 Task: Add Home Health Coconut Almond Glow Lotion to the cart.
Action: Mouse moved to (865, 297)
Screenshot: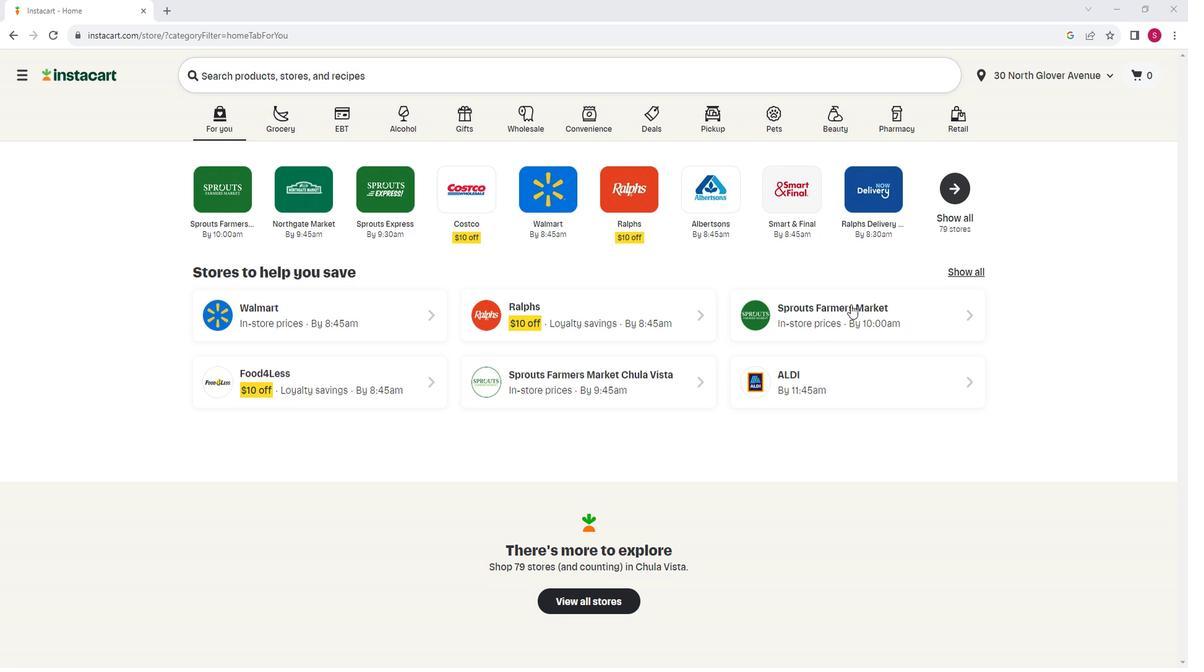 
Action: Mouse pressed left at (865, 297)
Screenshot: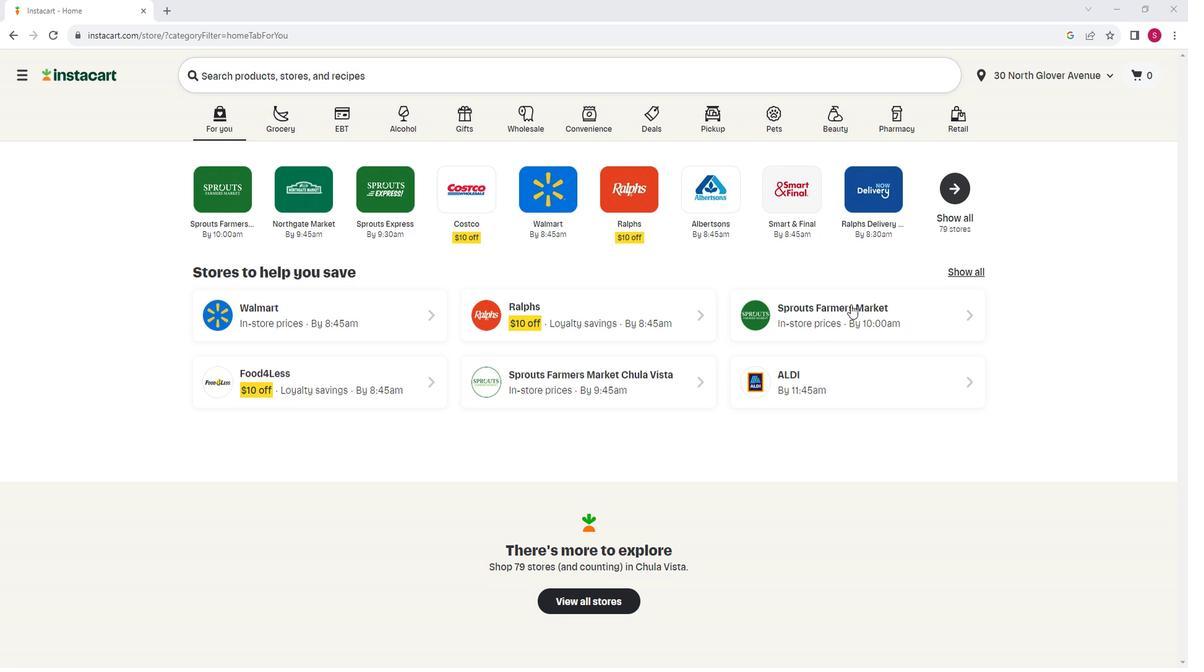 
Action: Mouse moved to (60, 524)
Screenshot: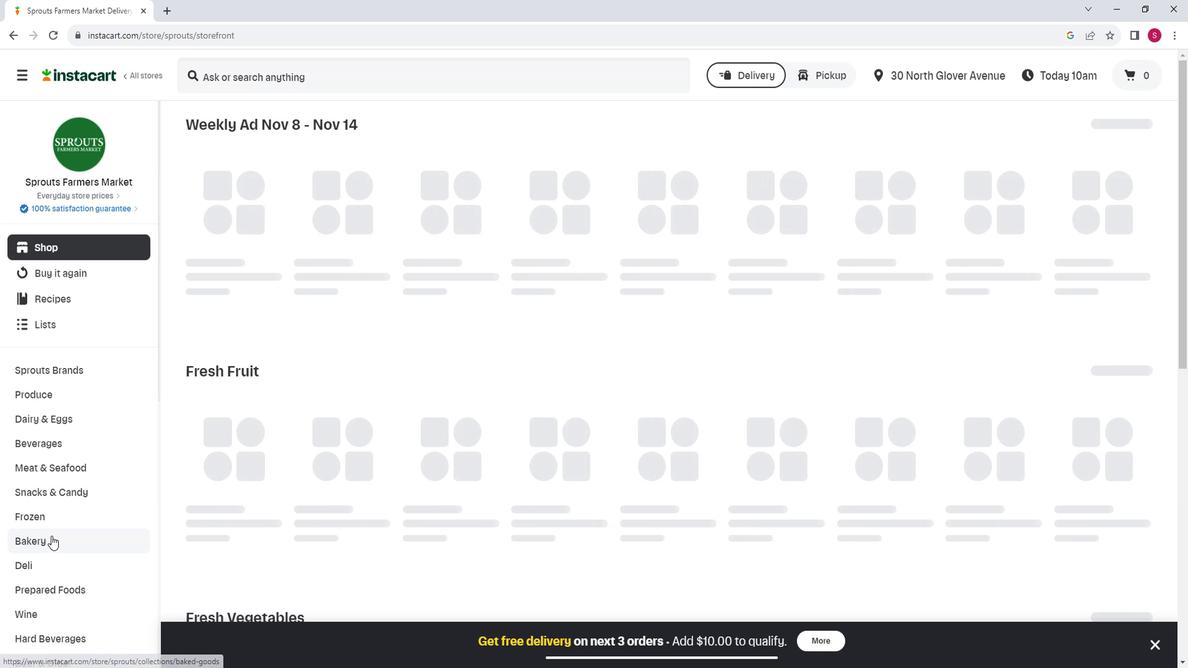
Action: Mouse scrolled (60, 523) with delta (0, 0)
Screenshot: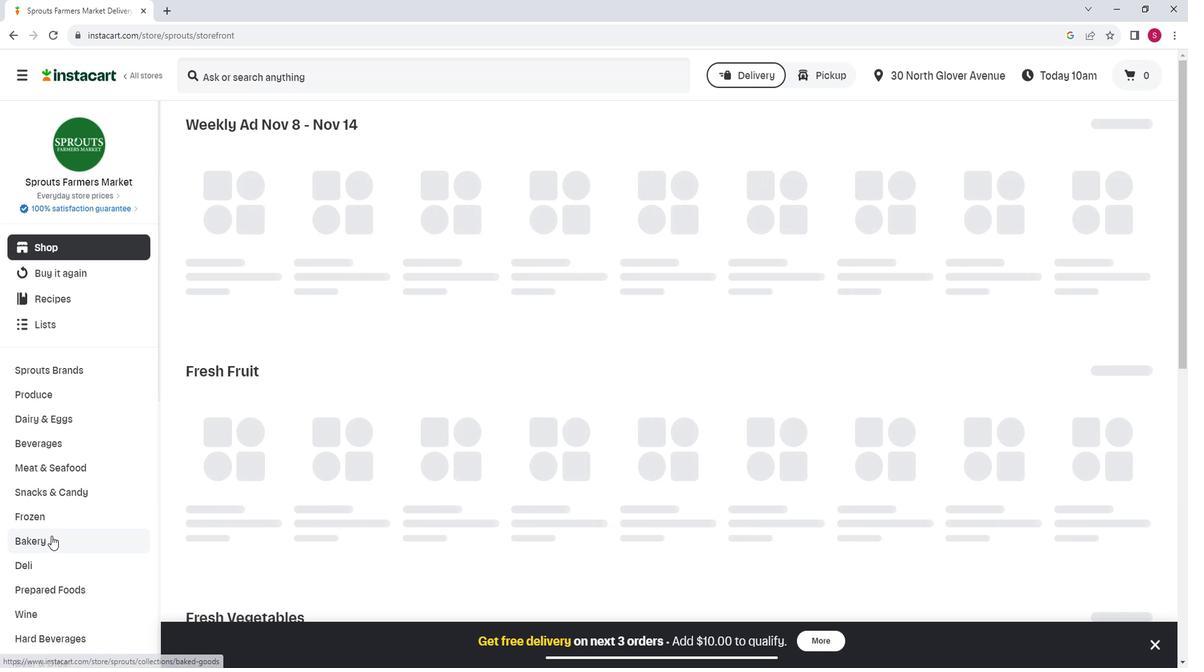
Action: Mouse scrolled (60, 523) with delta (0, 0)
Screenshot: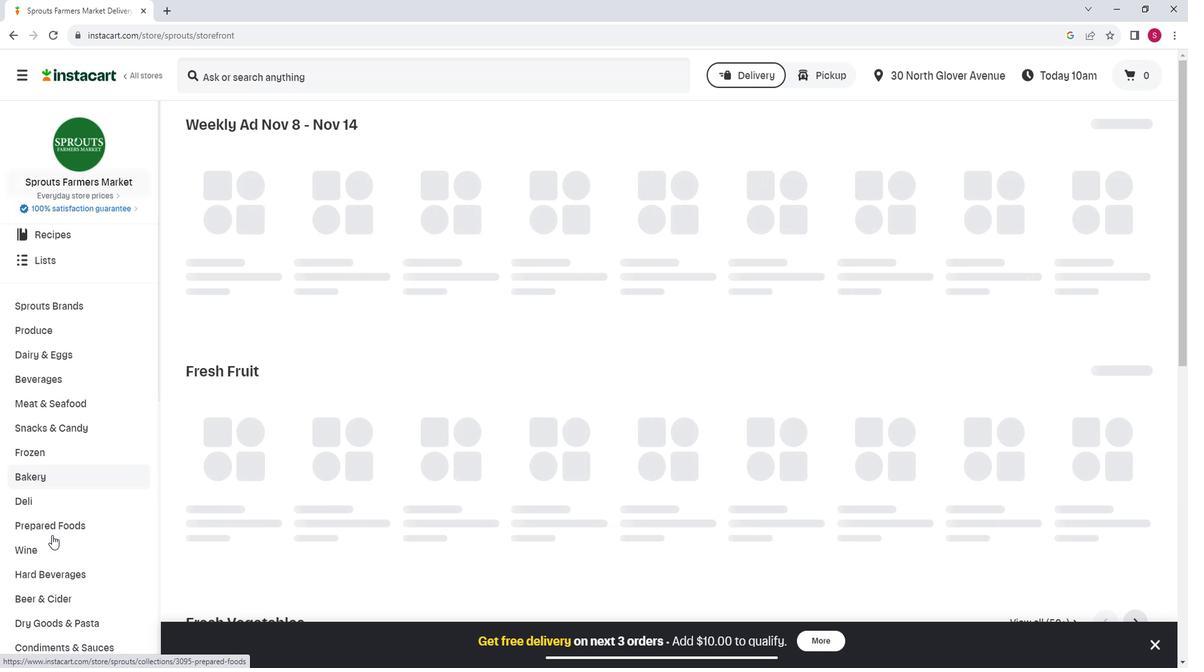 
Action: Mouse scrolled (60, 523) with delta (0, 0)
Screenshot: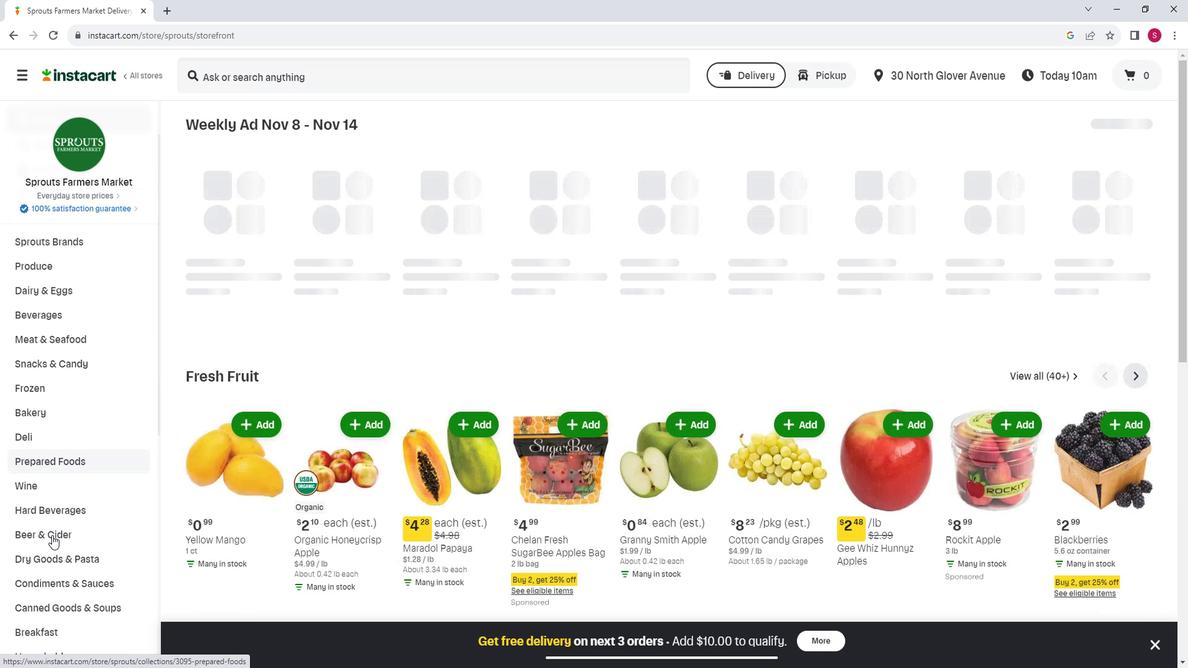 
Action: Mouse moved to (61, 524)
Screenshot: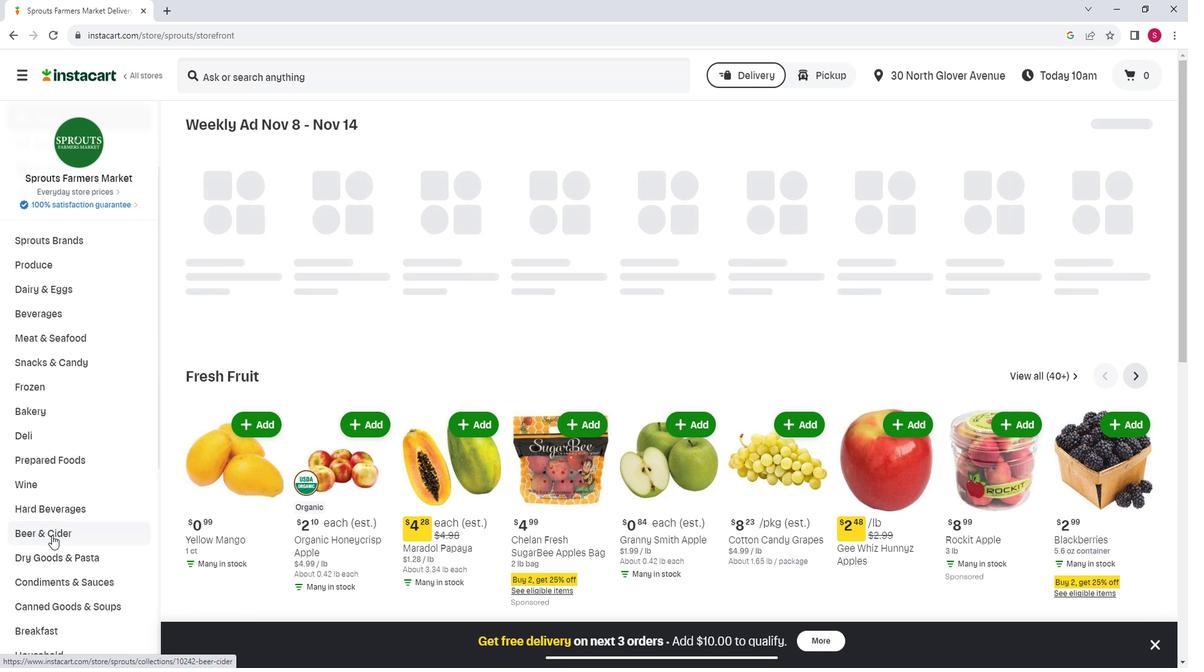 
Action: Mouse scrolled (61, 523) with delta (0, 0)
Screenshot: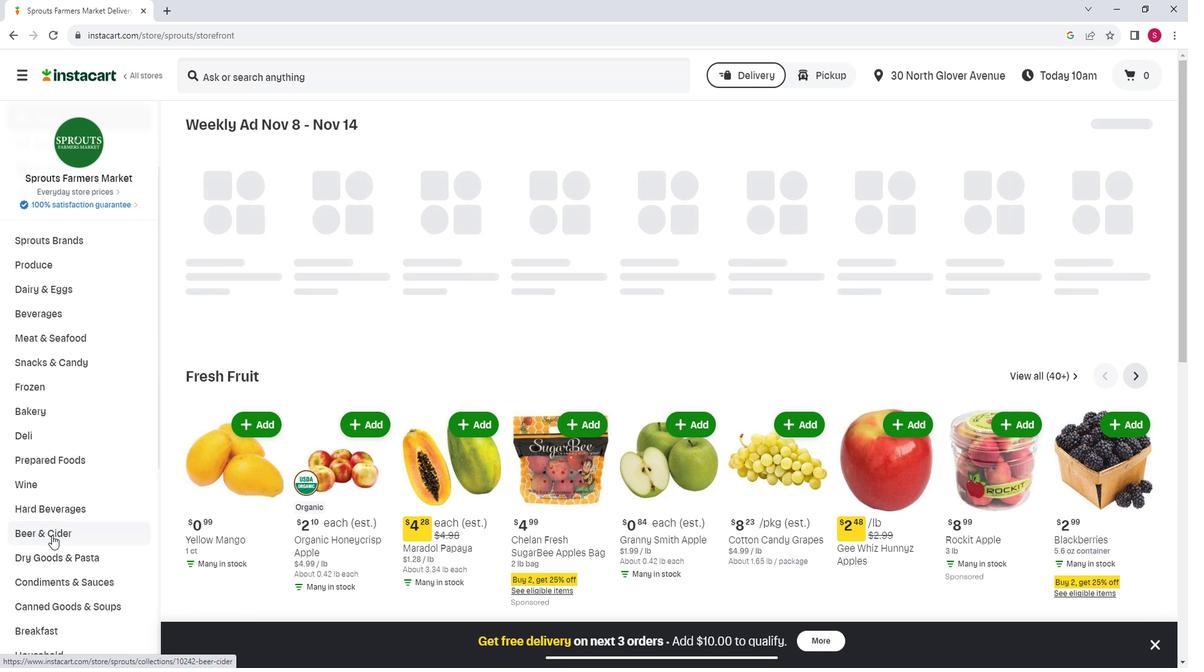 
Action: Mouse scrolled (61, 523) with delta (0, 0)
Screenshot: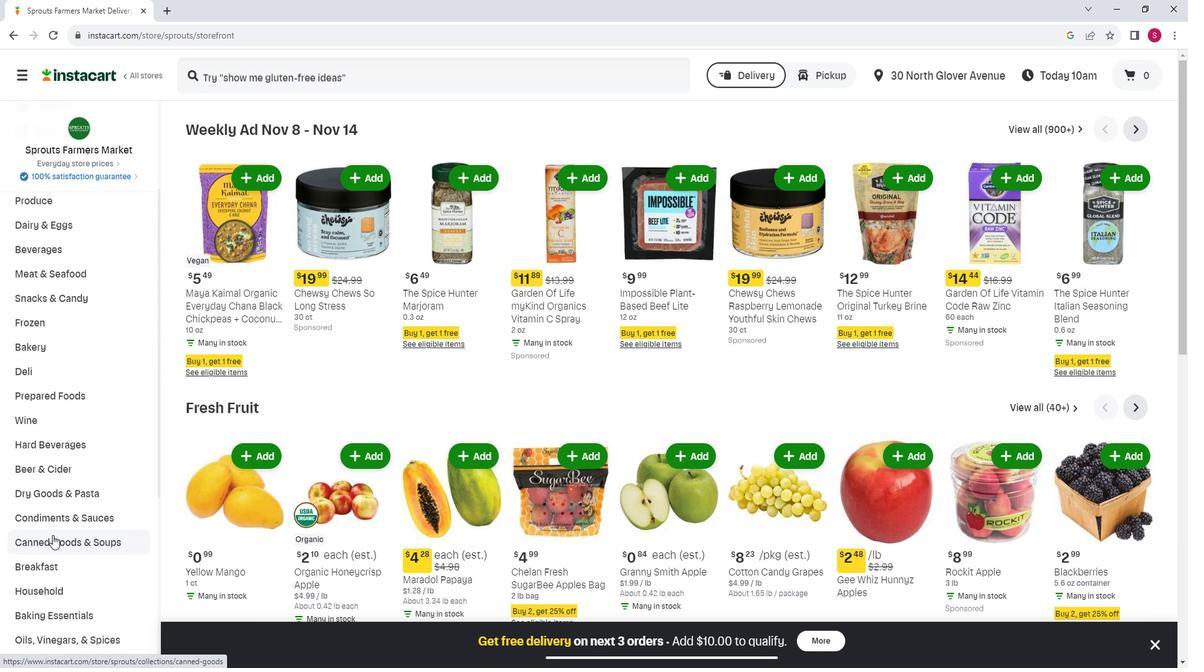 
Action: Mouse scrolled (61, 523) with delta (0, 0)
Screenshot: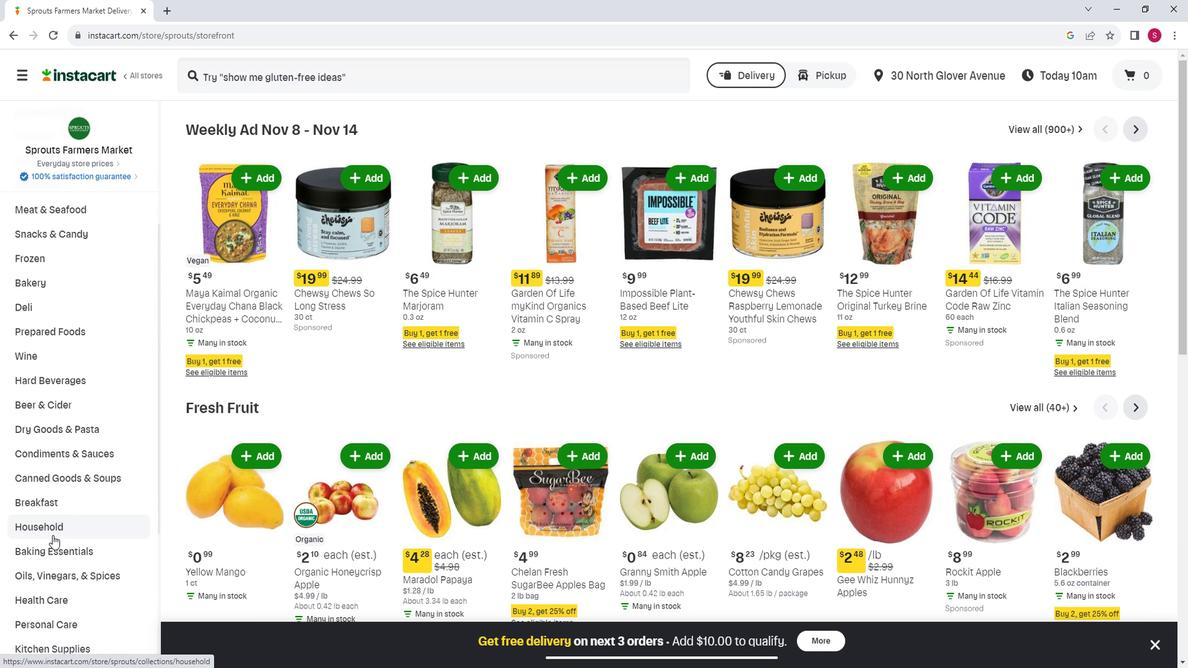 
Action: Mouse moved to (63, 548)
Screenshot: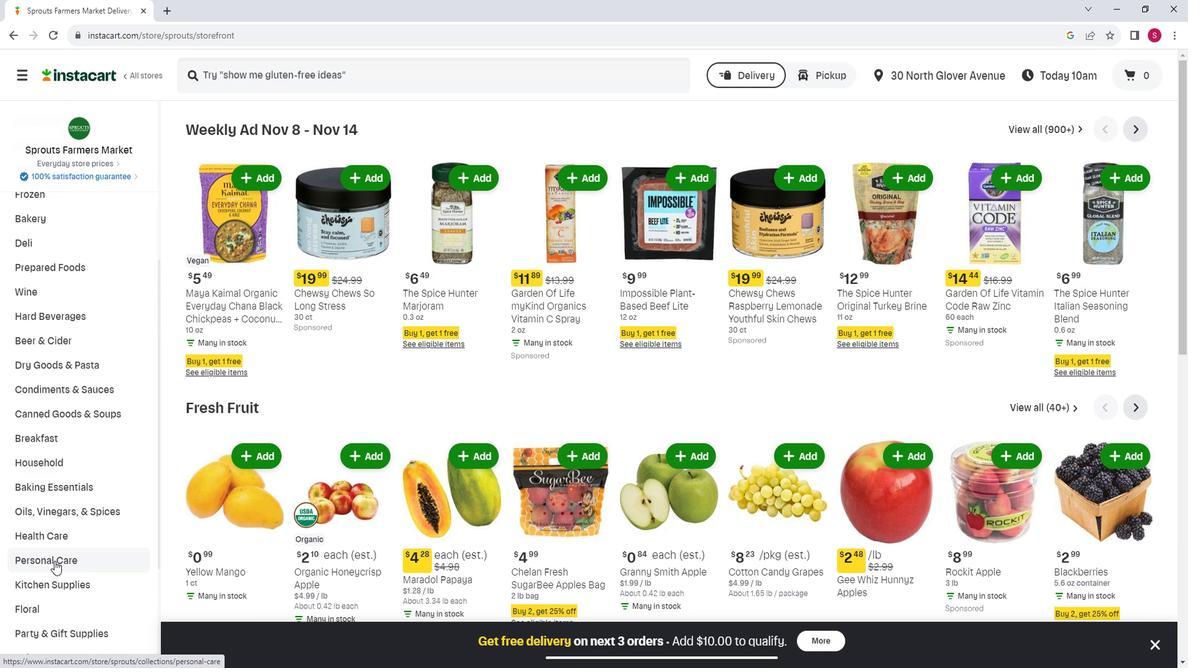 
Action: Mouse pressed left at (63, 548)
Screenshot: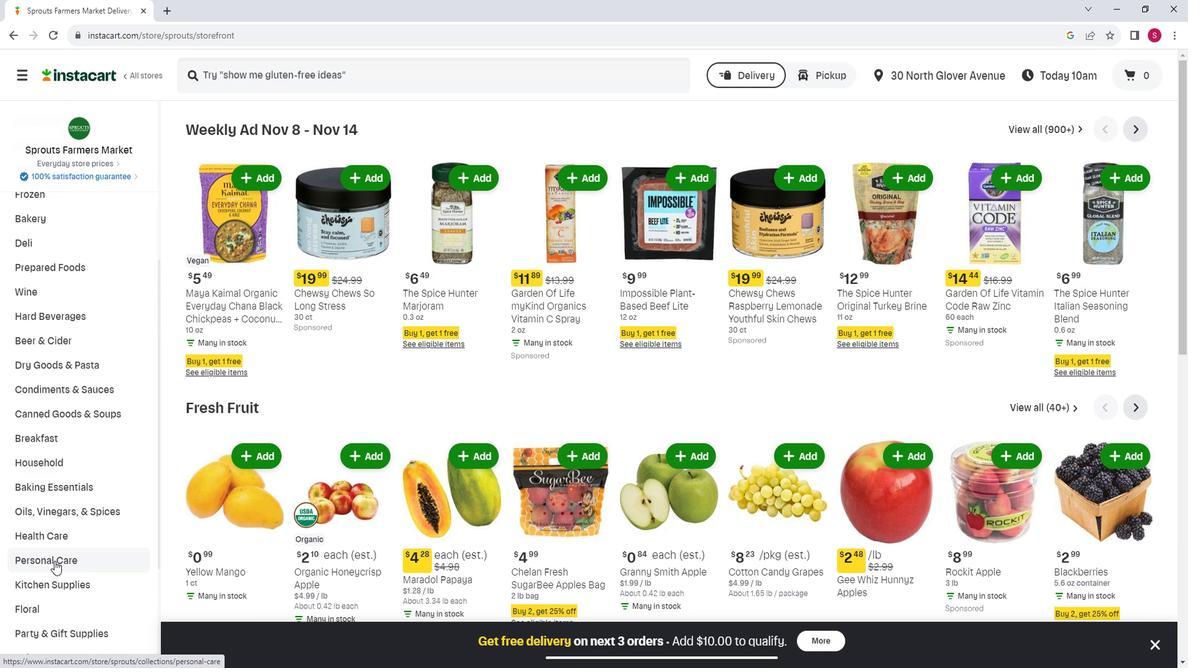 
Action: Mouse moved to (316, 156)
Screenshot: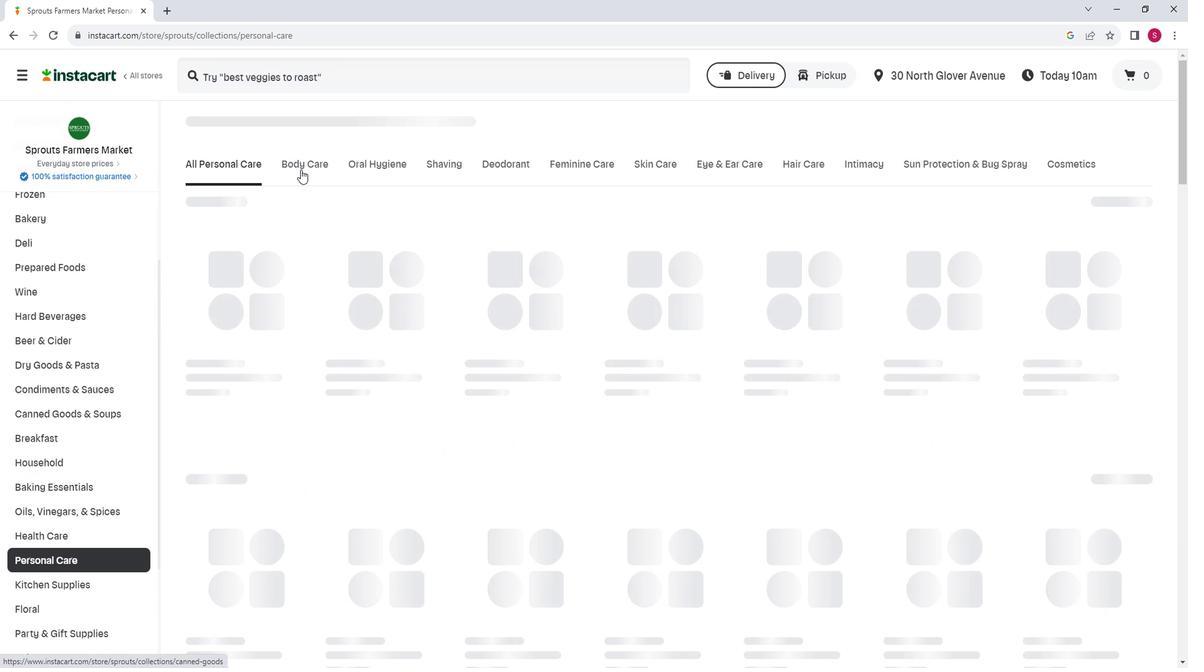
Action: Mouse pressed left at (316, 156)
Screenshot: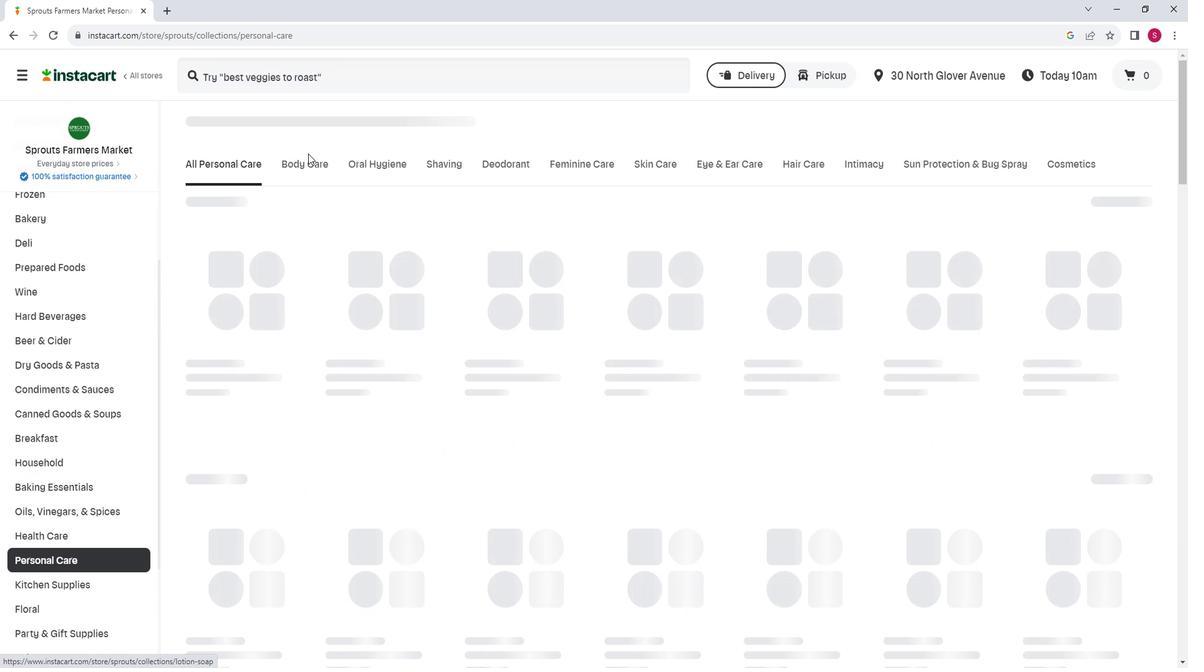 
Action: Mouse moved to (318, 160)
Screenshot: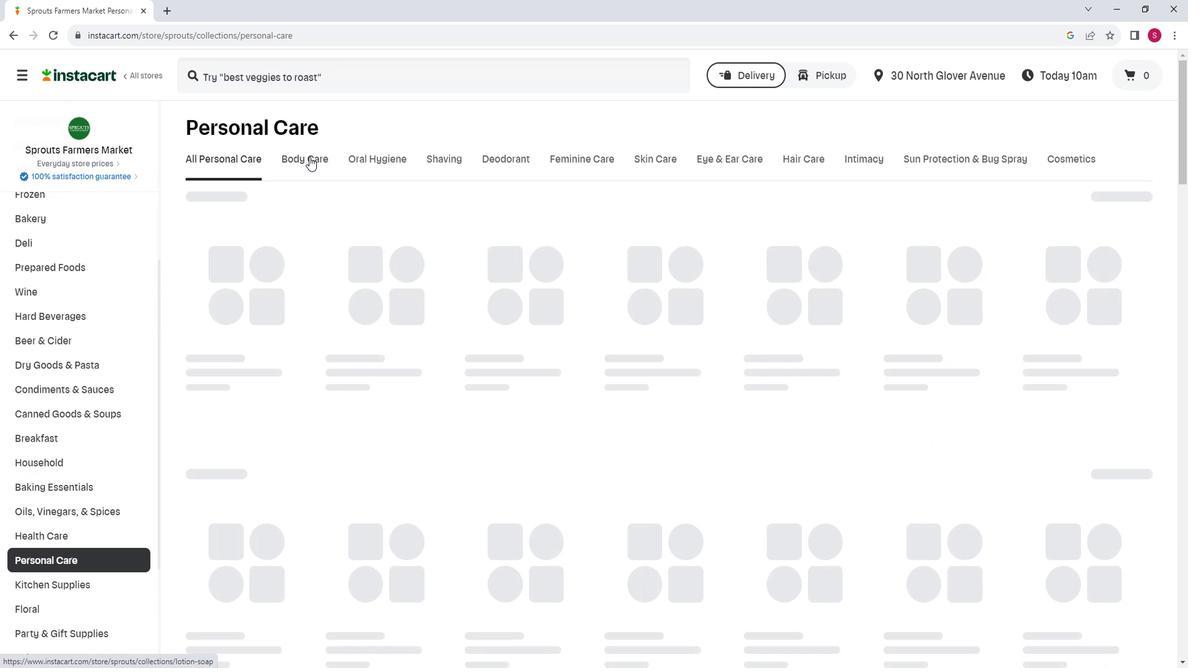 
Action: Mouse pressed left at (318, 160)
Screenshot: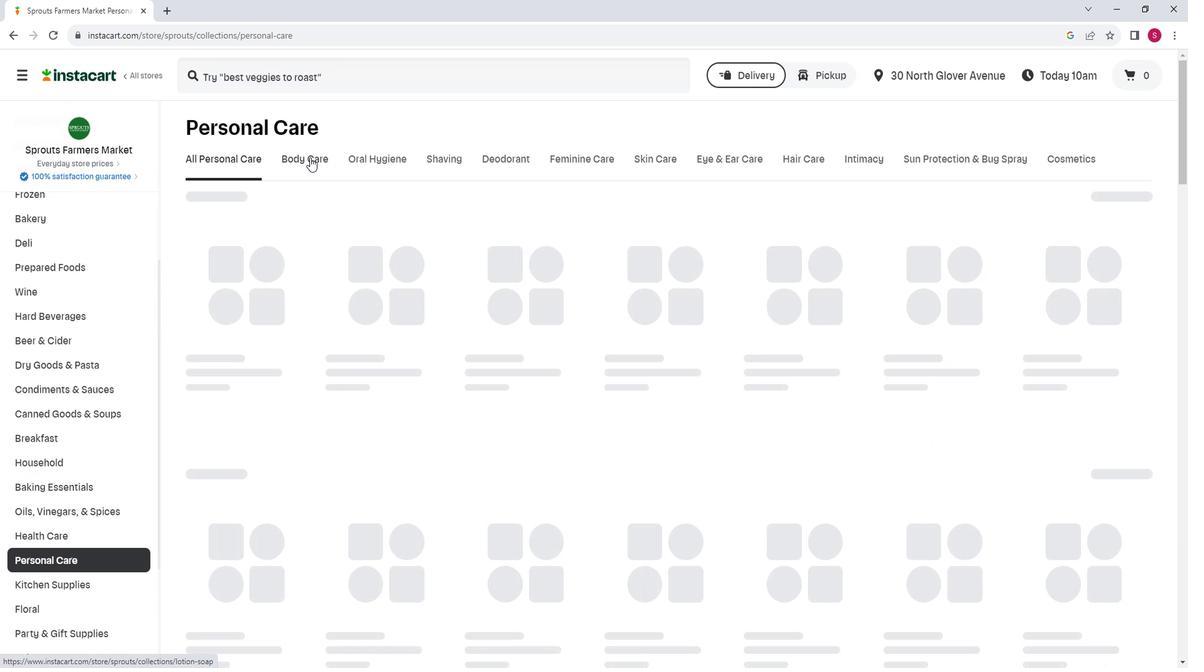 
Action: Mouse moved to (501, 215)
Screenshot: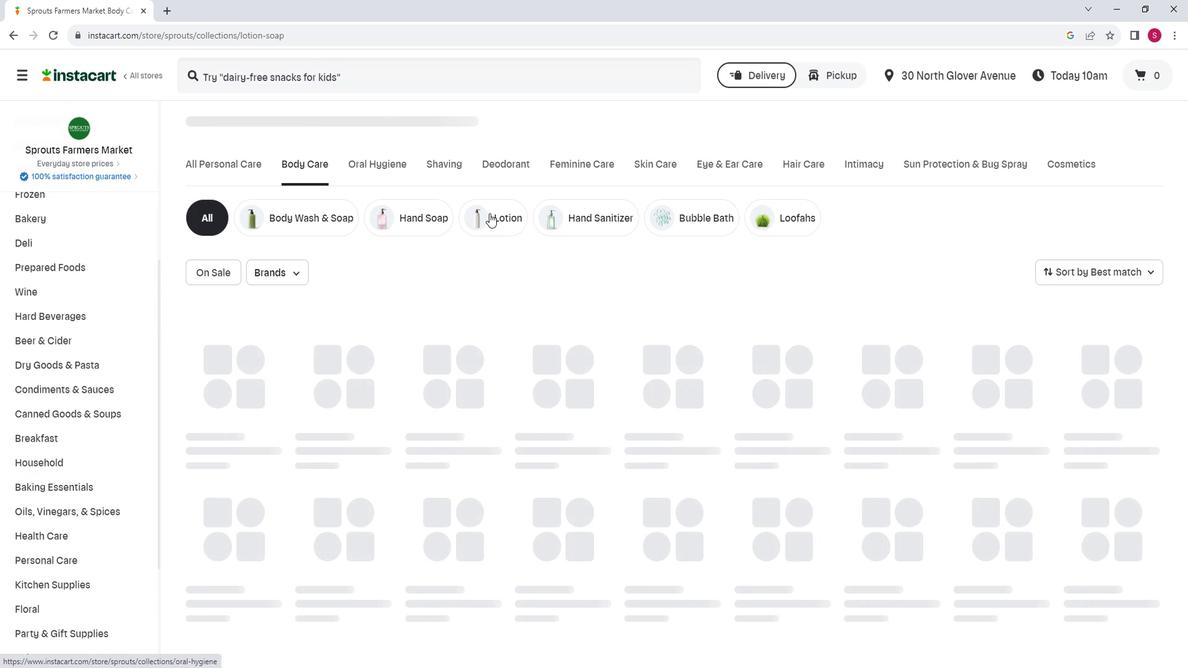 
Action: Mouse pressed left at (501, 215)
Screenshot: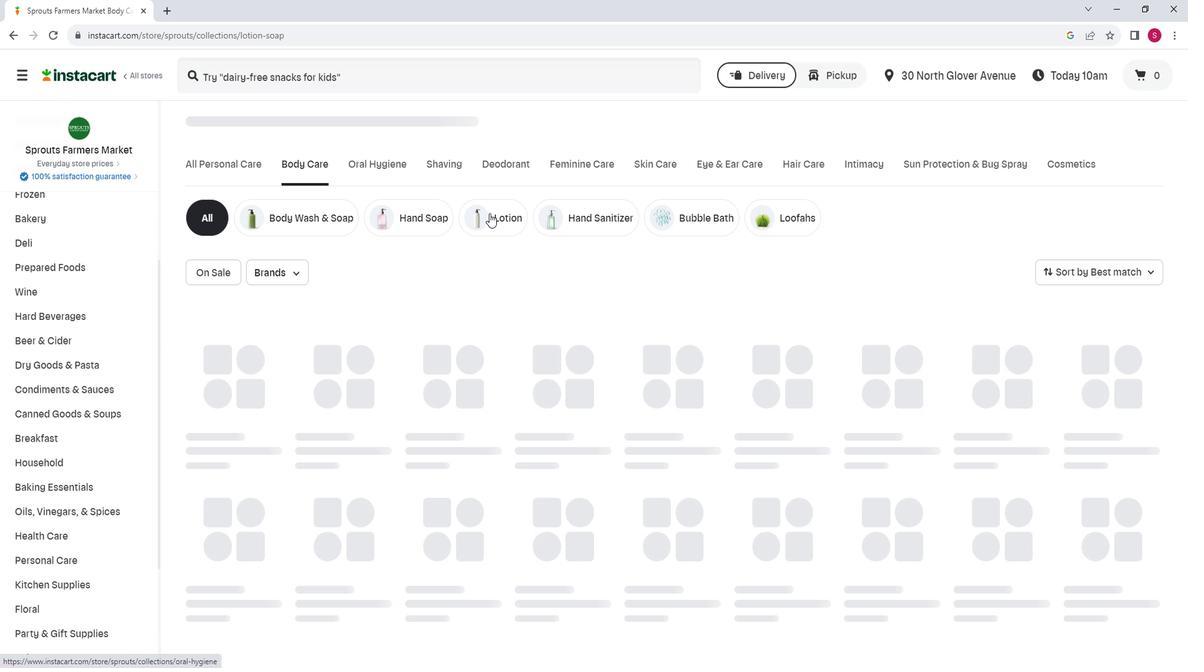 
Action: Mouse moved to (408, 78)
Screenshot: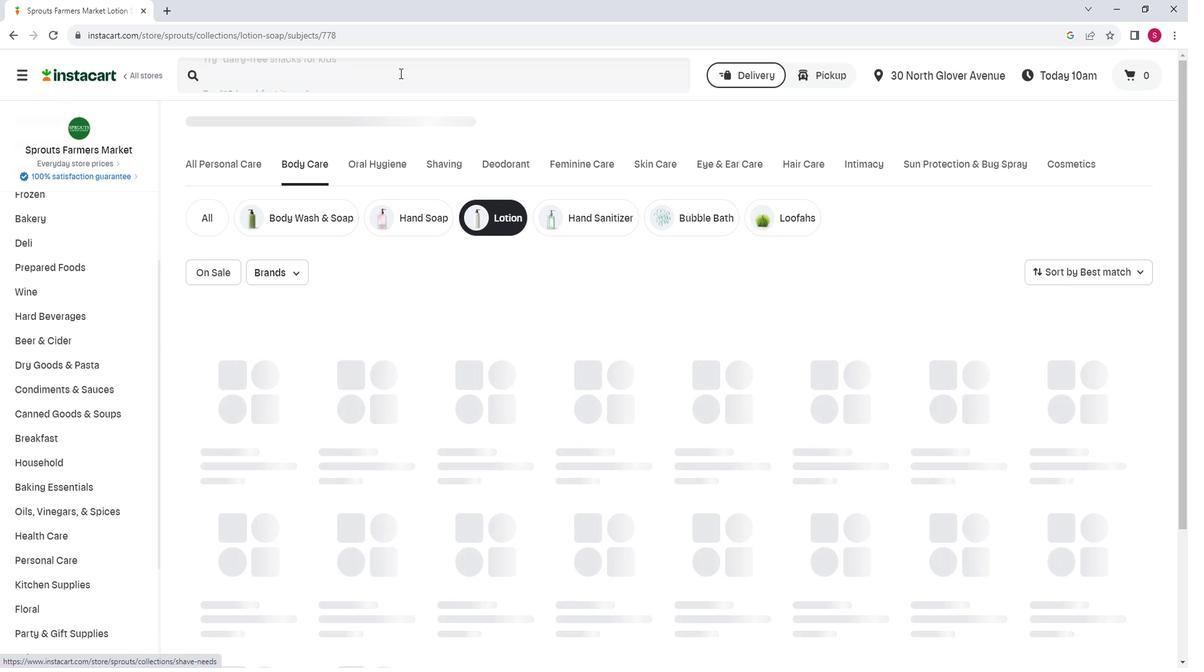 
Action: Mouse pressed left at (408, 78)
Screenshot: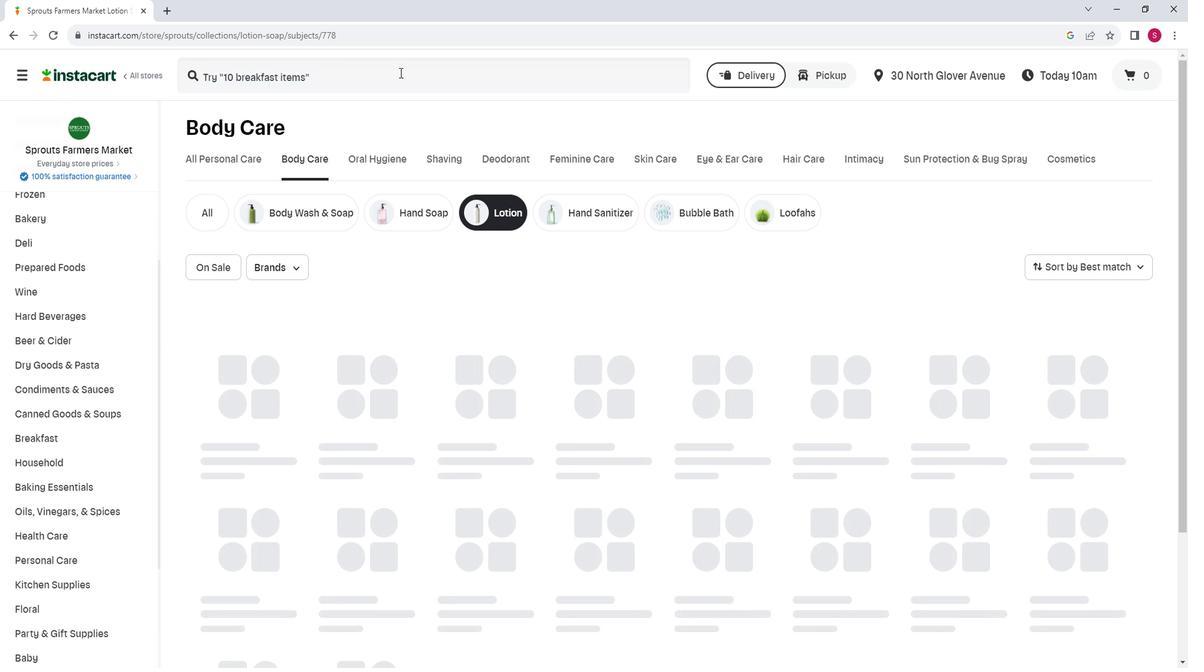 
Action: Mouse moved to (409, 7)
Screenshot: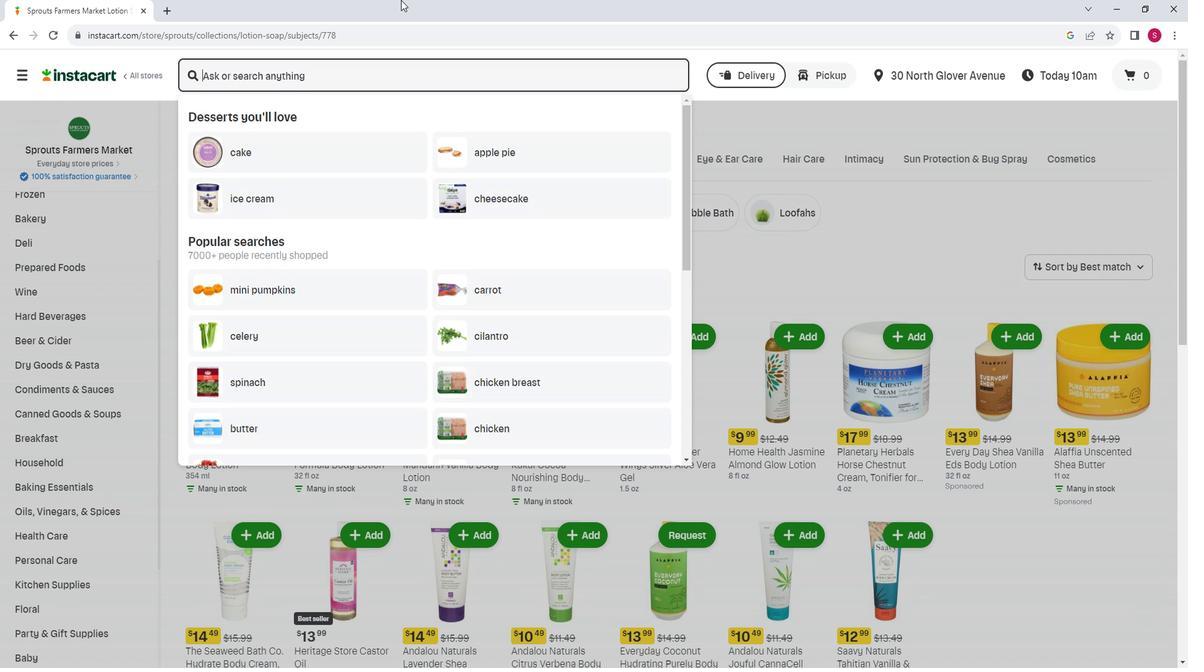 
Action: Key pressed <Key.shift>Home<Key.space><Key.shift>Health<Key.space><Key.shift><Key.shift>Coconut<Key.space><Key.shift>Almomd<Key.space><Key.backspace><Key.backspace><Key.backspace>nd<Key.space><Key.shift><Key.shift><Key.shift><Key.shift><Key.shift><Key.shift>Glow<Key.space><Key.shift>Lotion<Key.space><Key.enter>
Screenshot: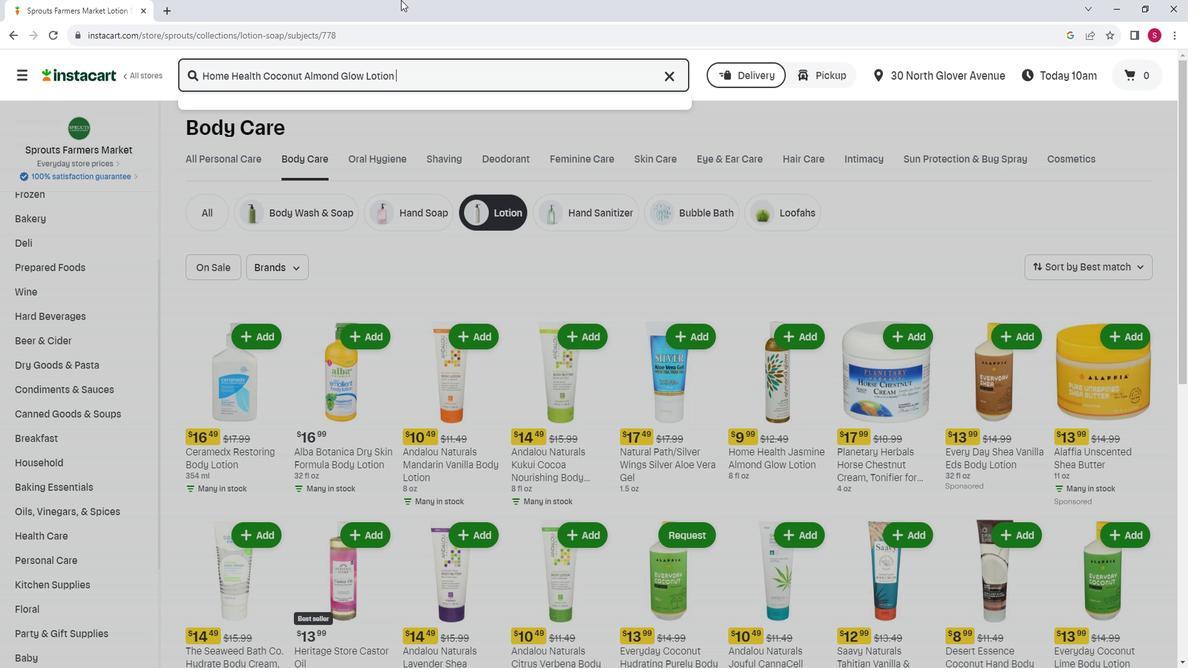 
Action: Mouse moved to (527, 204)
Screenshot: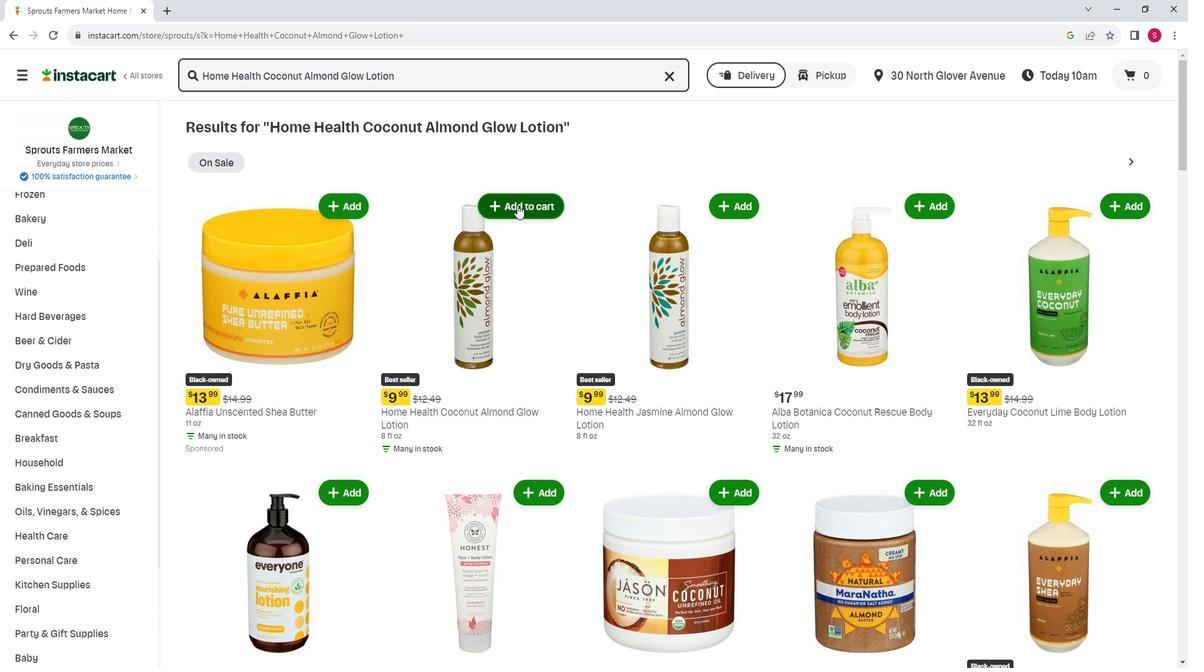 
Action: Mouse pressed left at (527, 204)
Screenshot: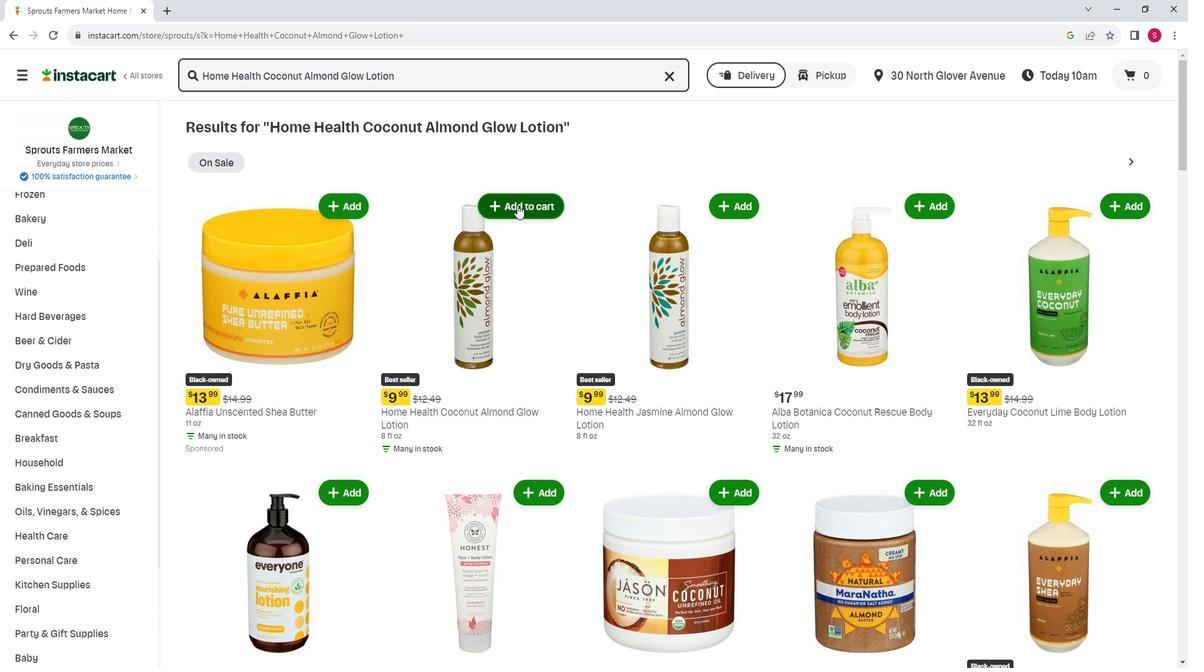 
Action: Mouse moved to (549, 169)
Screenshot: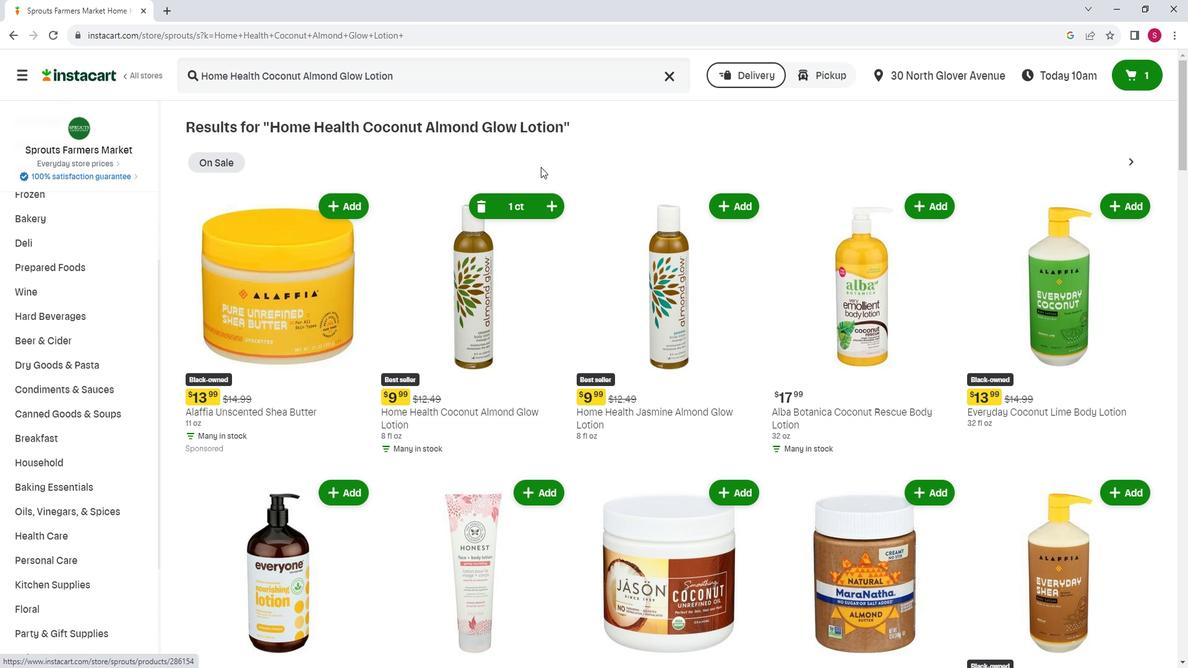 
